 Task: Change the status of the lead record
Action: Mouse moved to (95, 162)
Screenshot: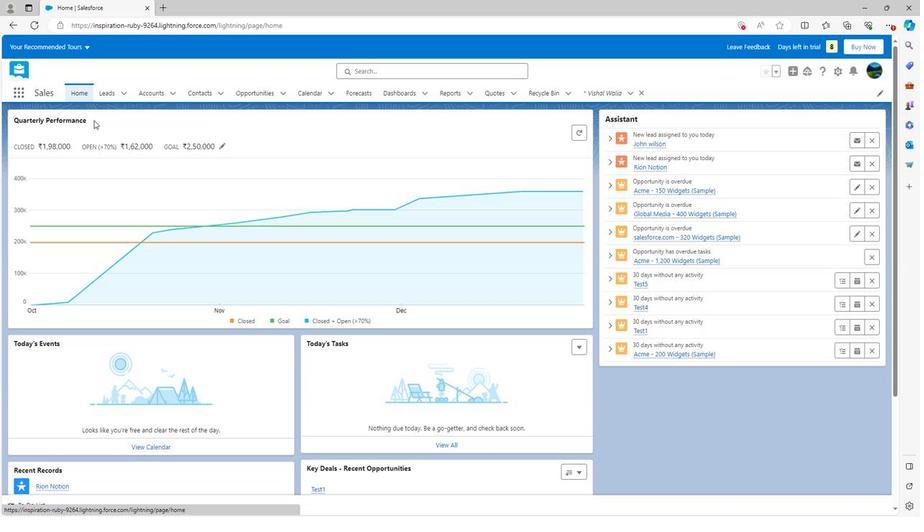 
Action: Mouse scrolled (95, 162) with delta (0, 0)
Screenshot: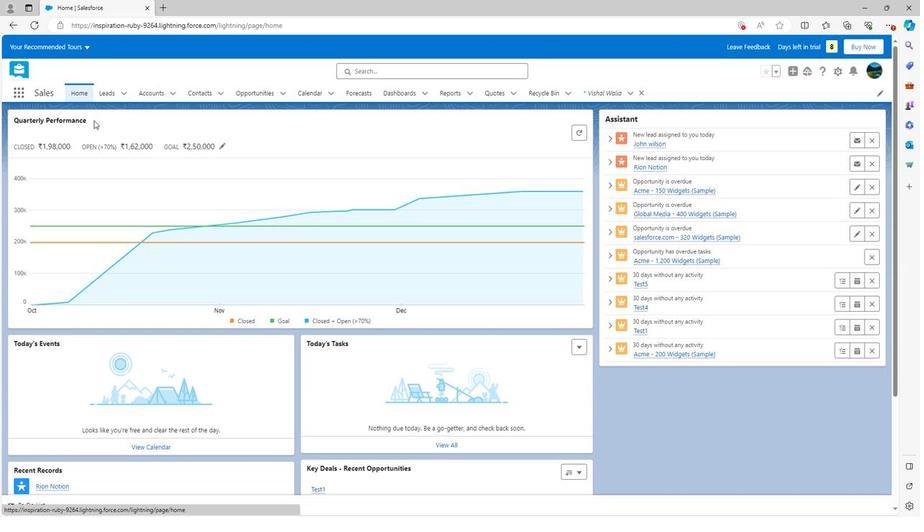 
Action: Mouse moved to (96, 164)
Screenshot: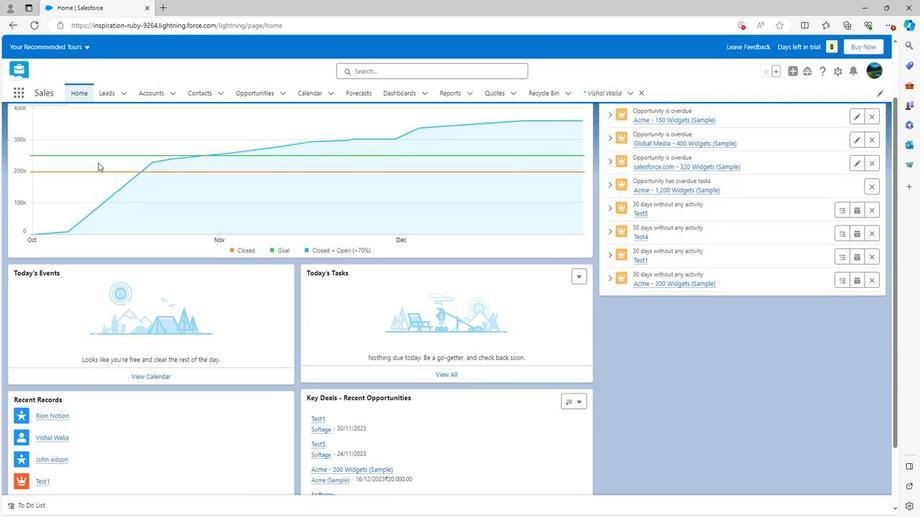 
Action: Mouse scrolled (96, 163) with delta (0, 0)
Screenshot: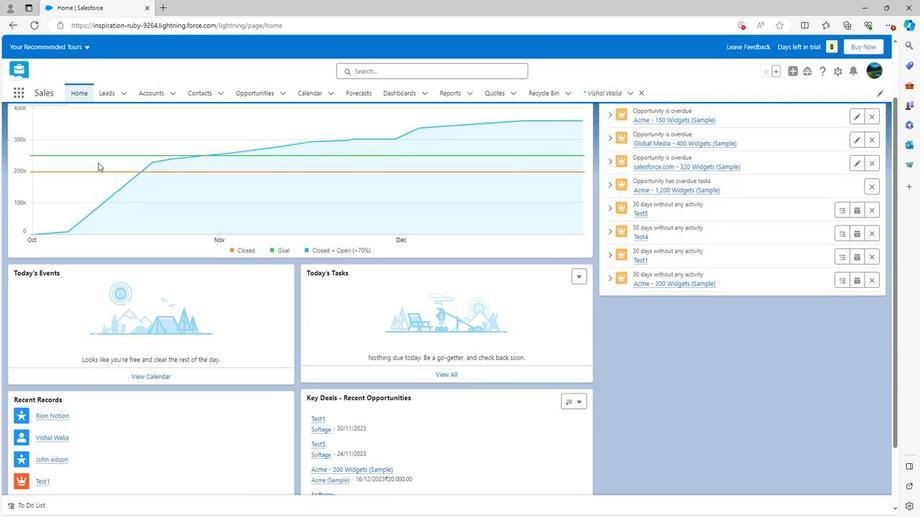 
Action: Mouse moved to (96, 164)
Screenshot: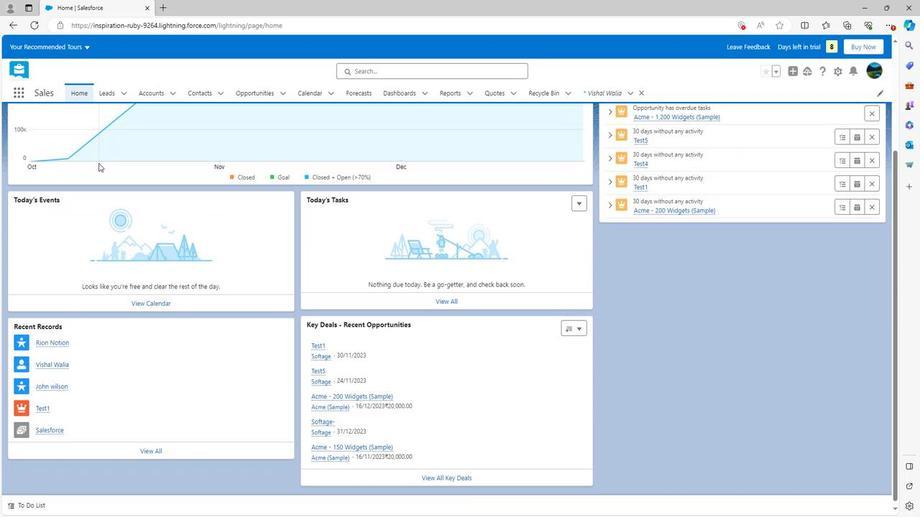 
Action: Mouse scrolled (96, 163) with delta (0, 0)
Screenshot: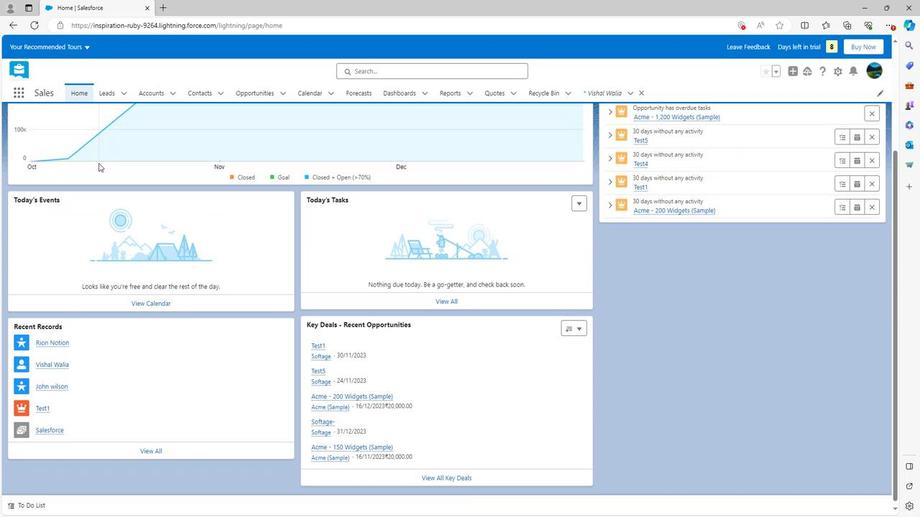 
Action: Mouse scrolled (96, 164) with delta (0, 0)
Screenshot: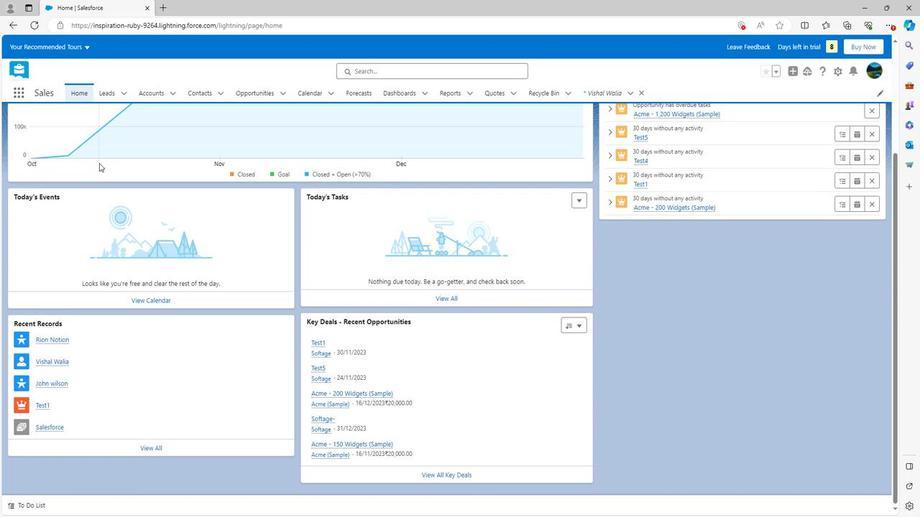 
Action: Mouse scrolled (96, 164) with delta (0, 0)
Screenshot: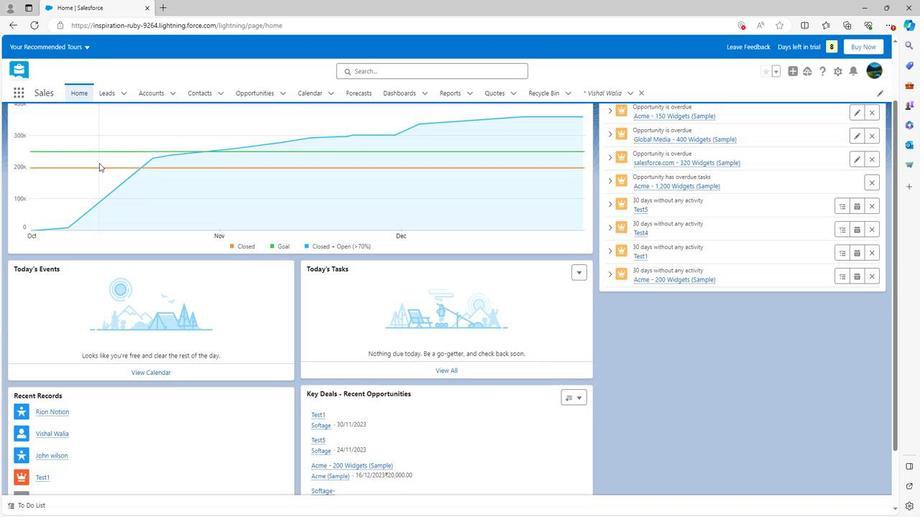 
Action: Mouse scrolled (96, 164) with delta (0, 0)
Screenshot: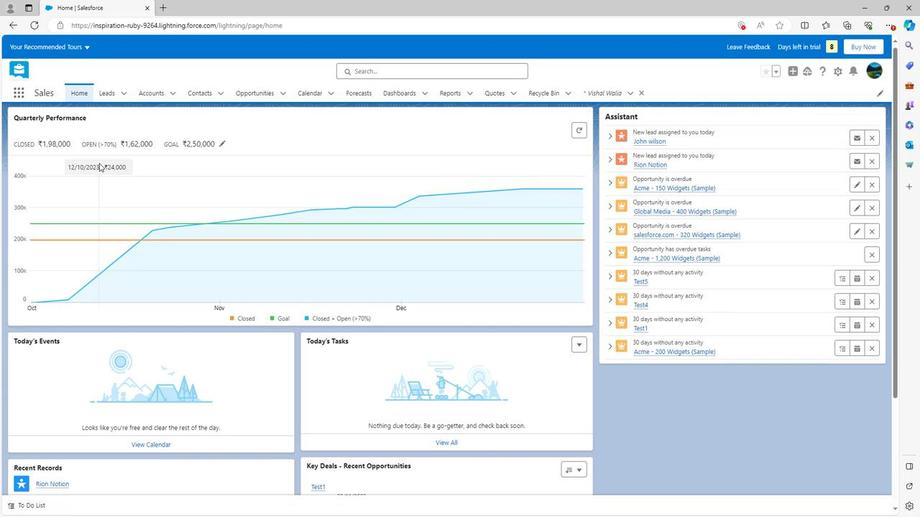 
Action: Mouse moved to (102, 94)
Screenshot: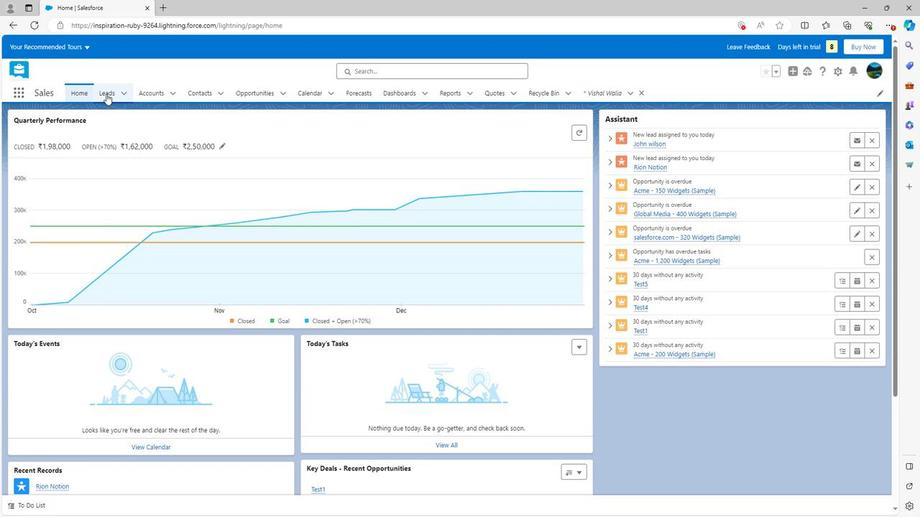 
Action: Mouse pressed left at (102, 94)
Screenshot: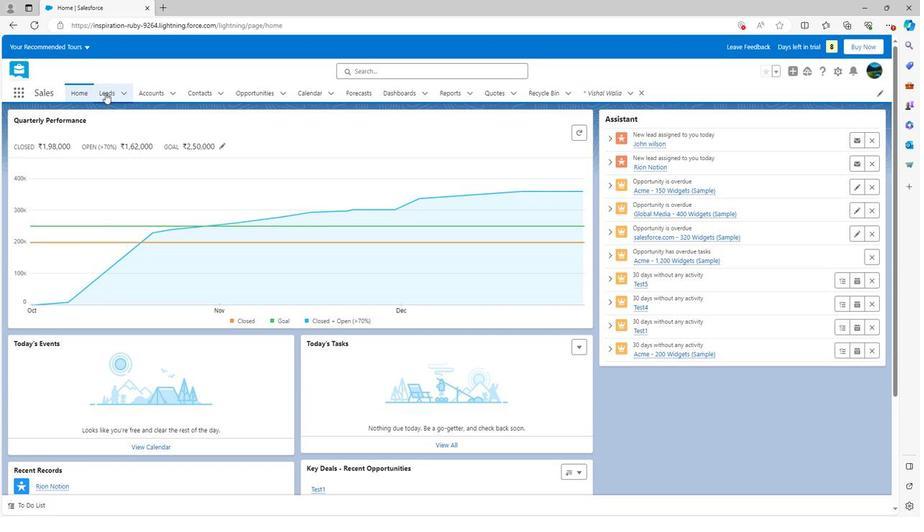 
Action: Mouse moved to (119, 92)
Screenshot: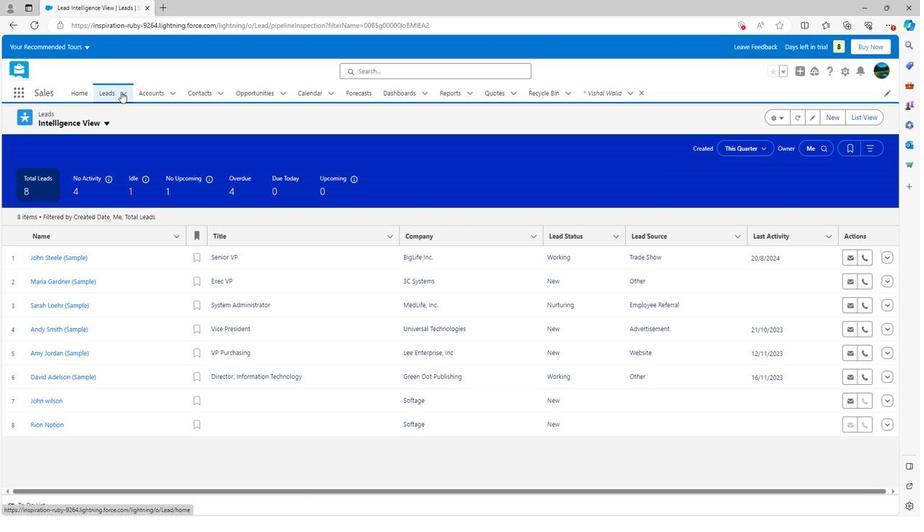 
Action: Mouse pressed left at (119, 92)
Screenshot: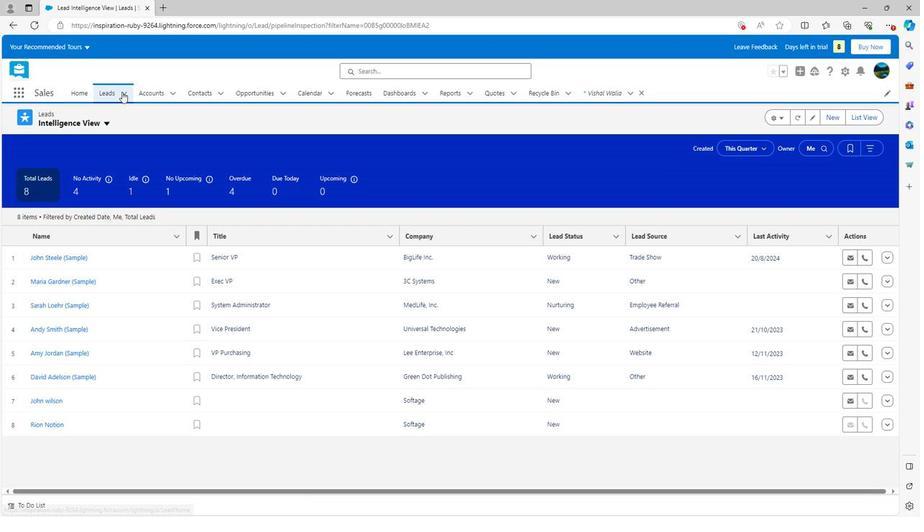 
Action: Mouse moved to (109, 238)
Screenshot: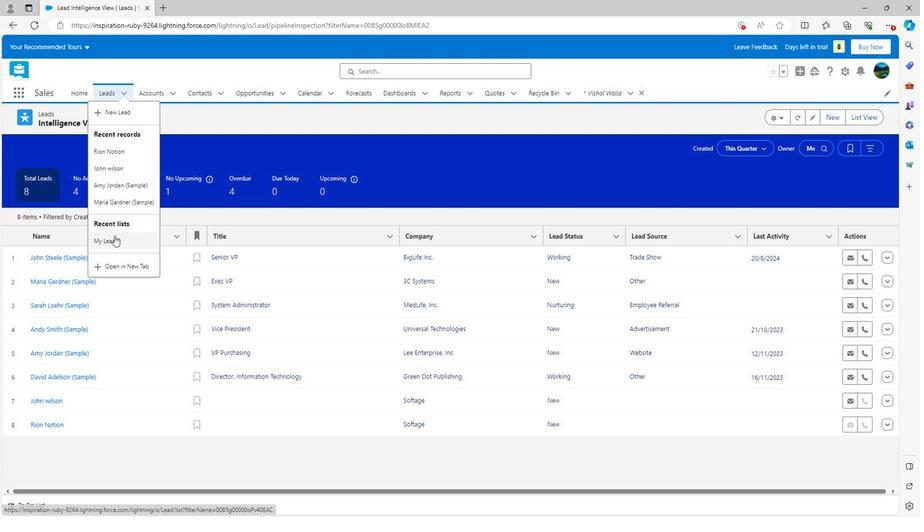 
Action: Mouse pressed left at (109, 238)
Screenshot: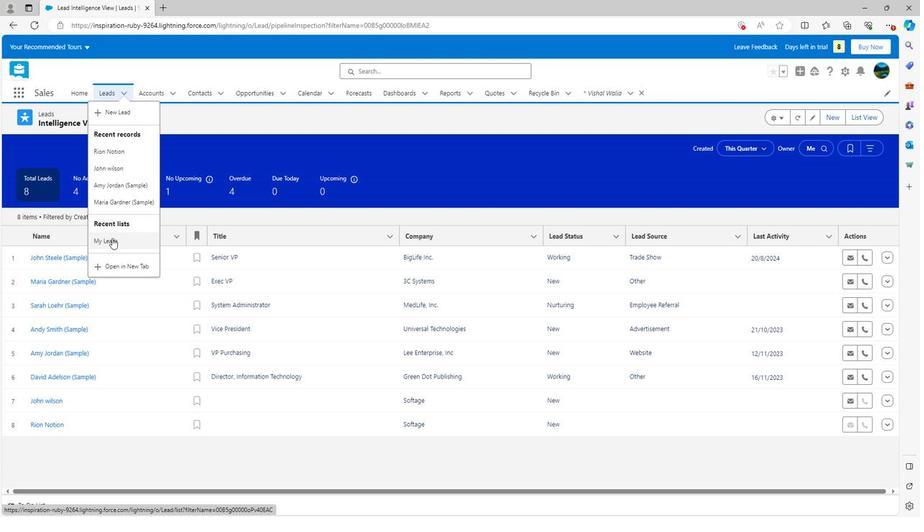 
Action: Mouse moved to (840, 125)
Screenshot: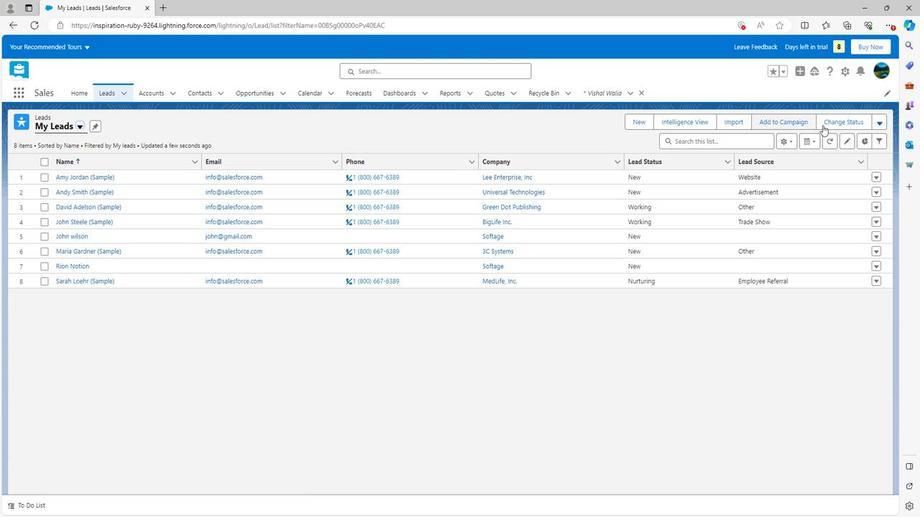 
Action: Mouse pressed left at (840, 125)
Screenshot: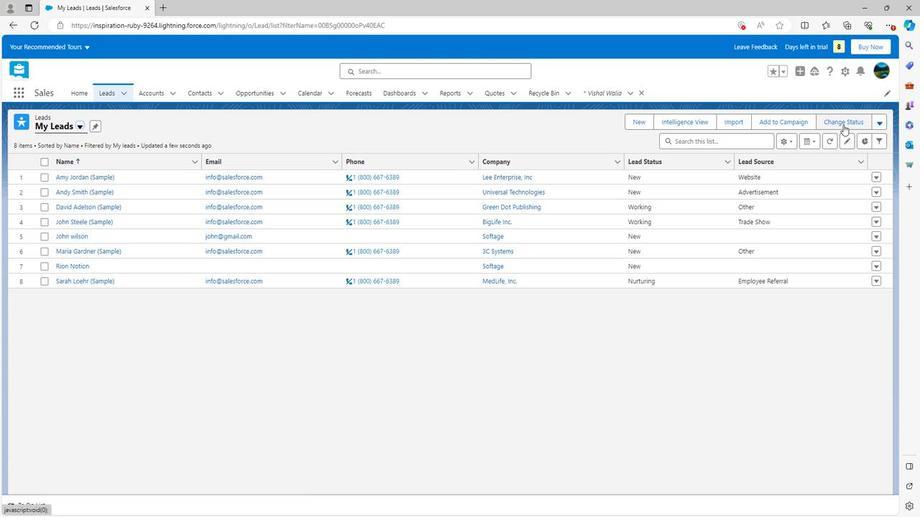 
Action: Mouse moved to (43, 236)
Screenshot: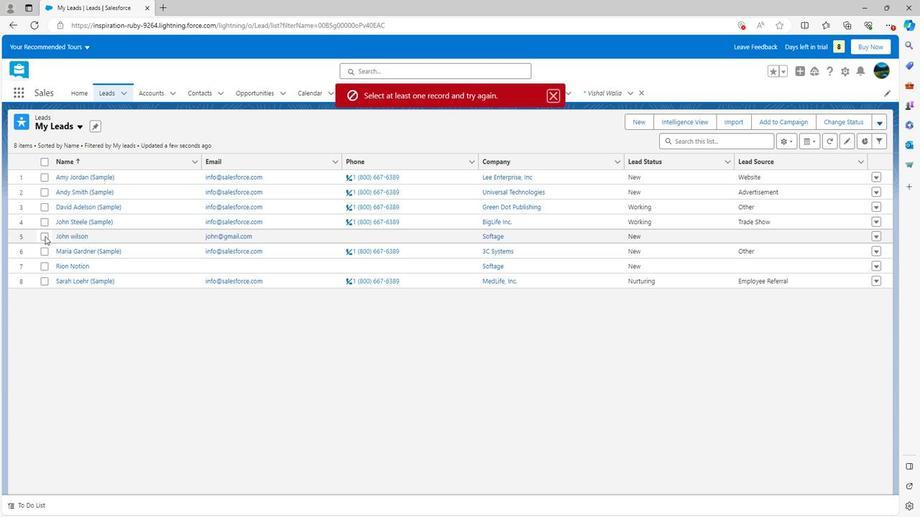 
Action: Mouse pressed left at (43, 236)
Screenshot: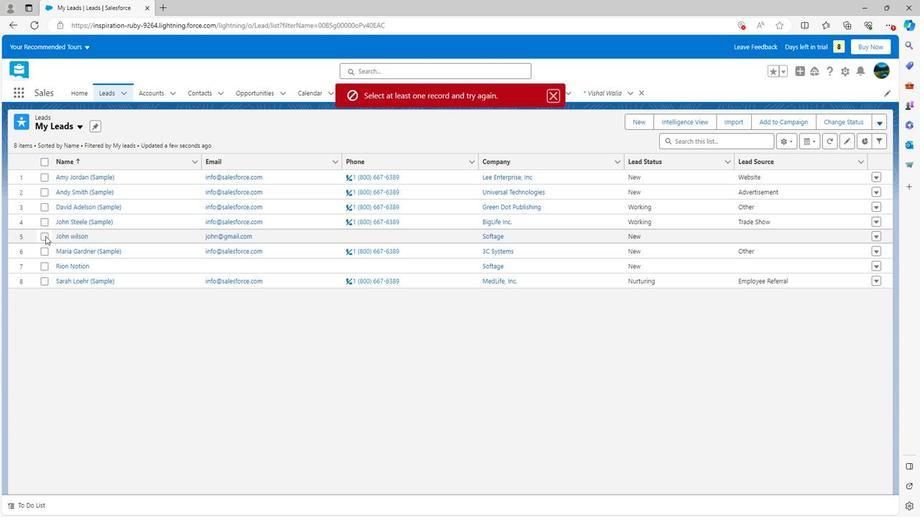 
Action: Mouse moved to (829, 120)
Screenshot: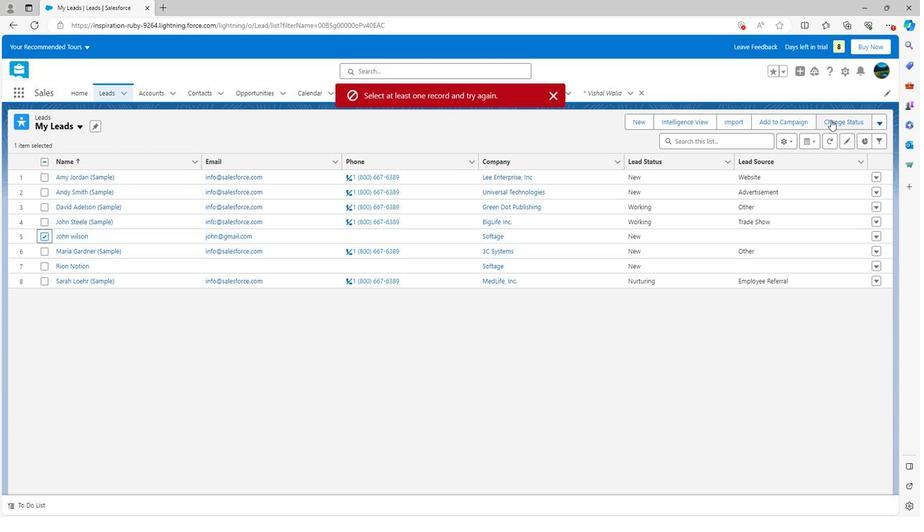 
Action: Mouse pressed left at (829, 120)
Screenshot: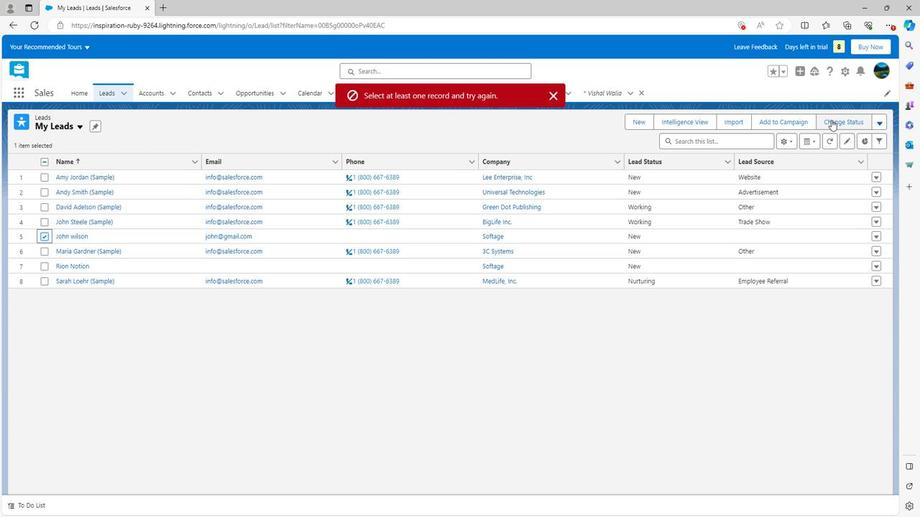 
Action: Mouse moved to (363, 281)
Screenshot: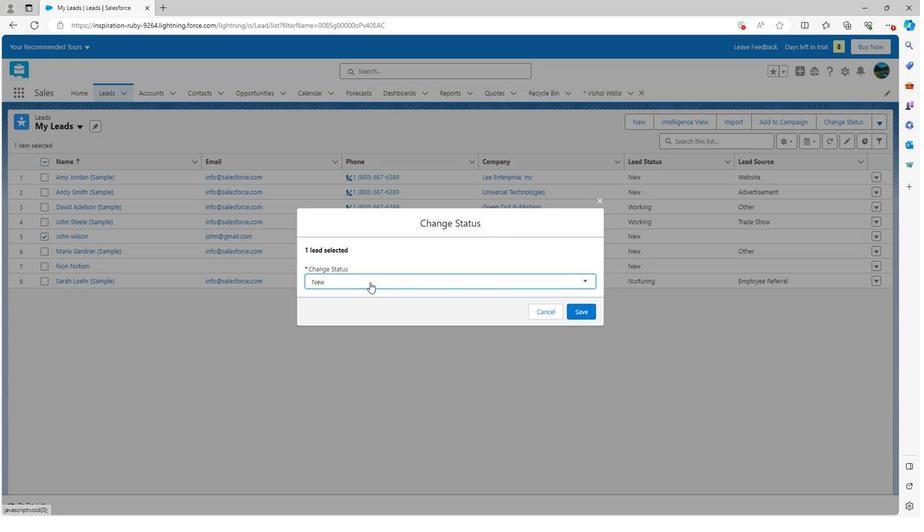 
Action: Mouse pressed left at (363, 281)
Screenshot: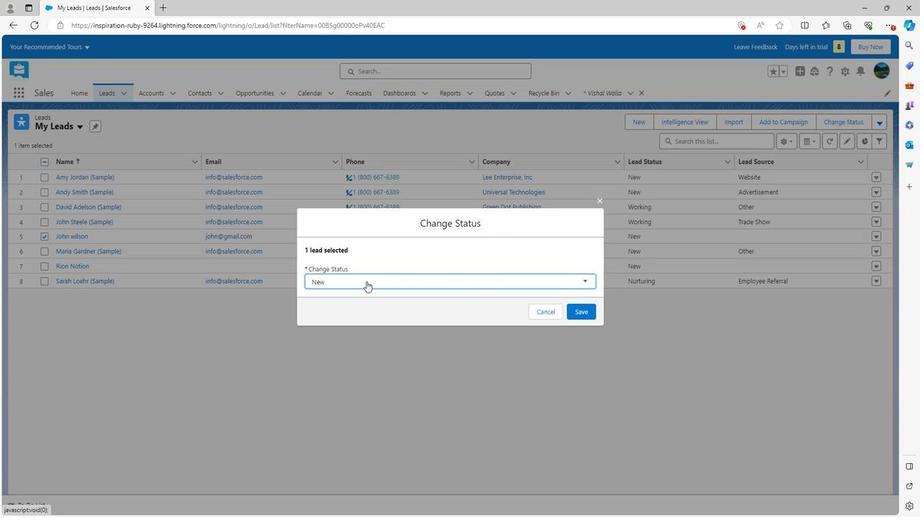 
Action: Mouse moved to (336, 253)
Screenshot: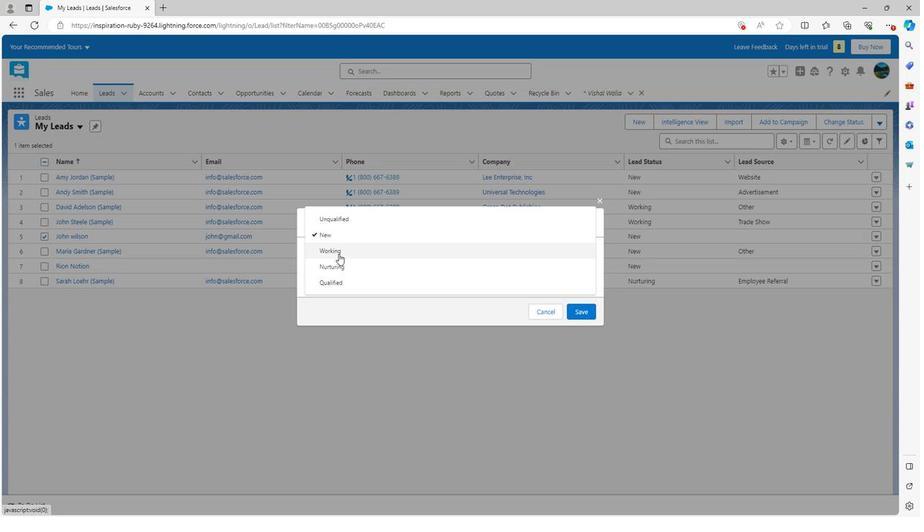 
Action: Mouse pressed left at (336, 253)
Screenshot: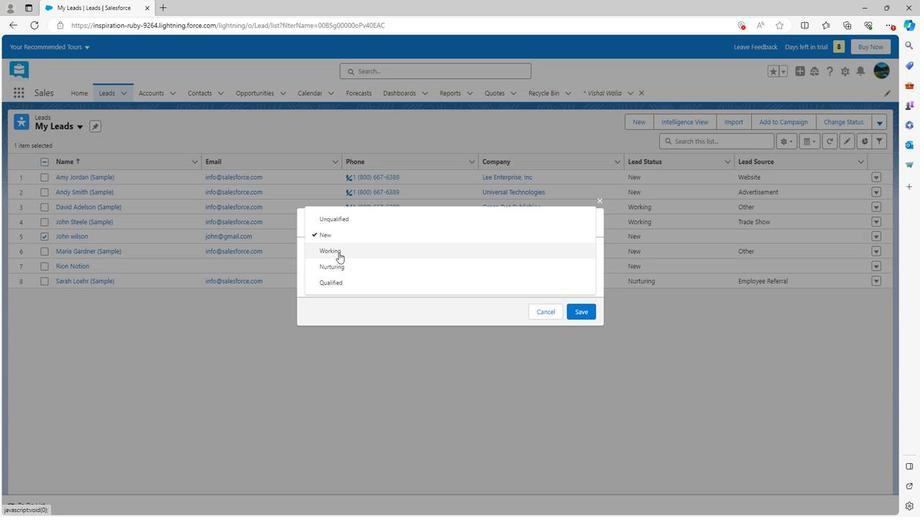 
Action: Mouse moved to (581, 311)
Screenshot: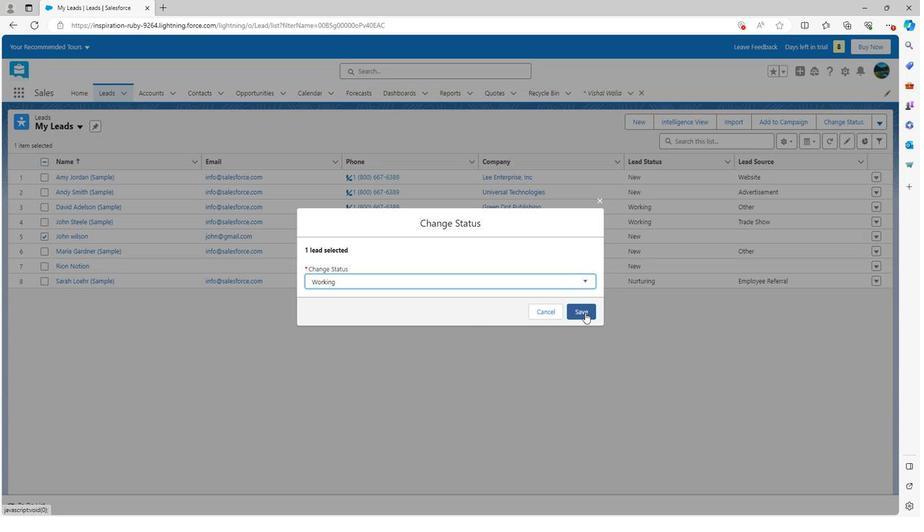 
Action: Mouse pressed left at (581, 311)
Screenshot: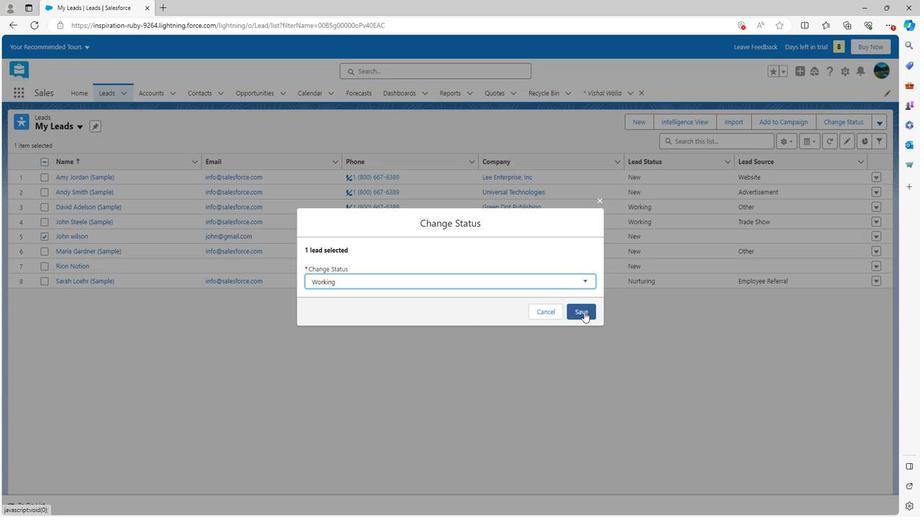 
Action: Mouse moved to (578, 308)
Screenshot: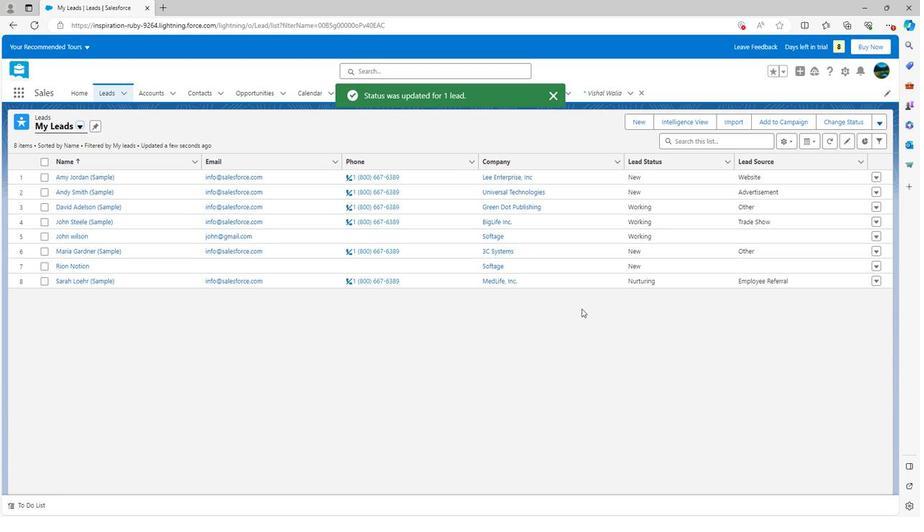 
